 Task: Update the client database with accurate contact information, recent interactions, and any relevant notes or updates. Ensure data integrity and completeness.
Action: Mouse moved to (20, 164)
Screenshot: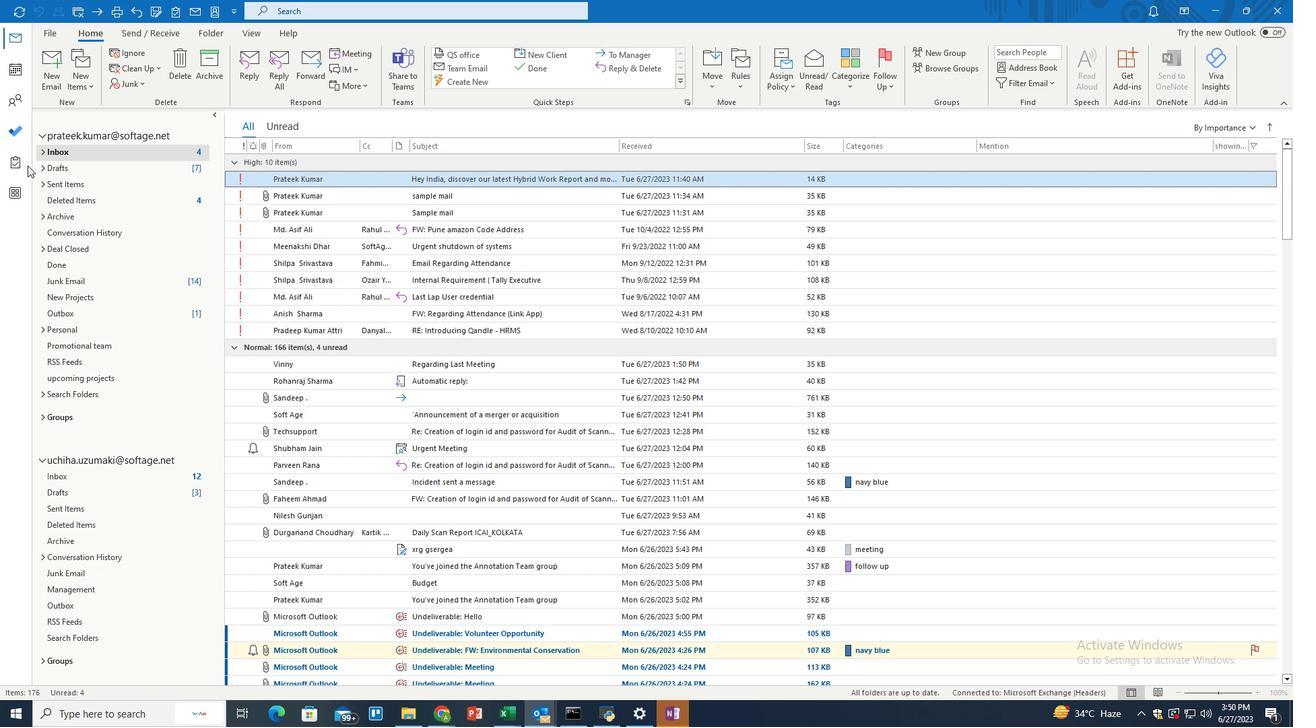 
Action: Mouse pressed left at (20, 164)
Screenshot: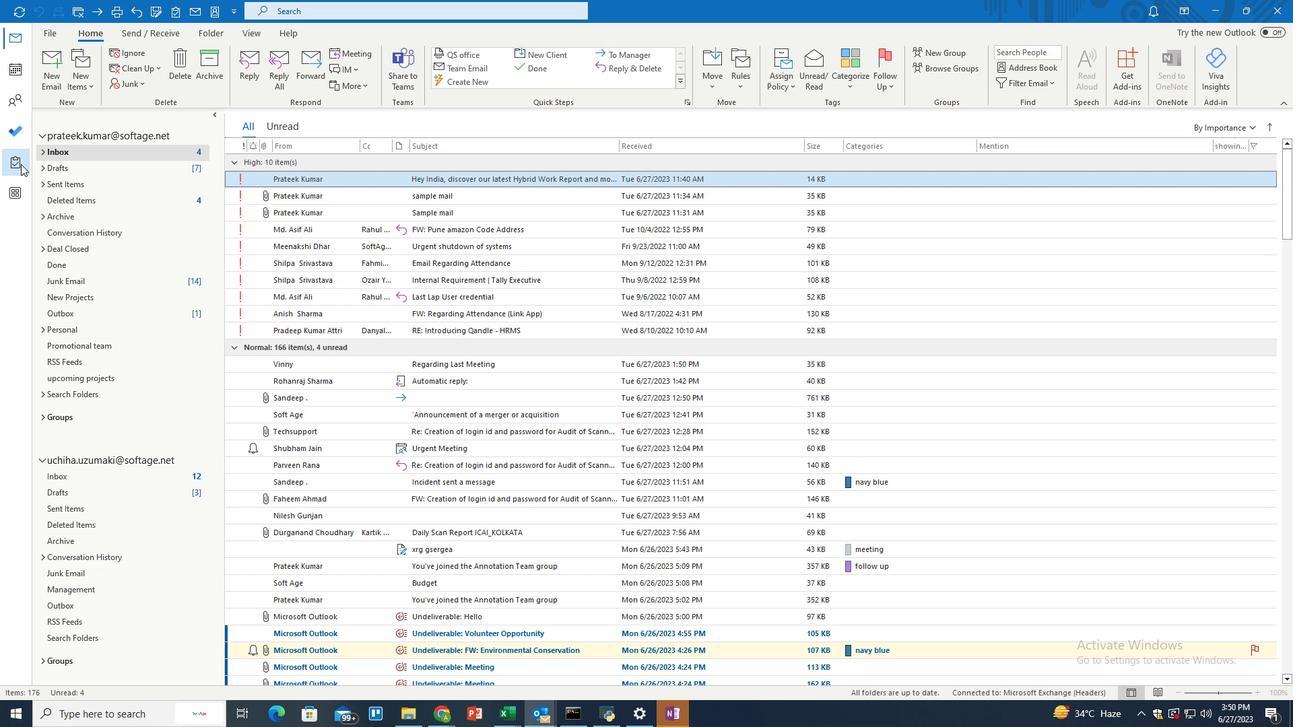 
Action: Mouse moved to (296, 222)
Screenshot: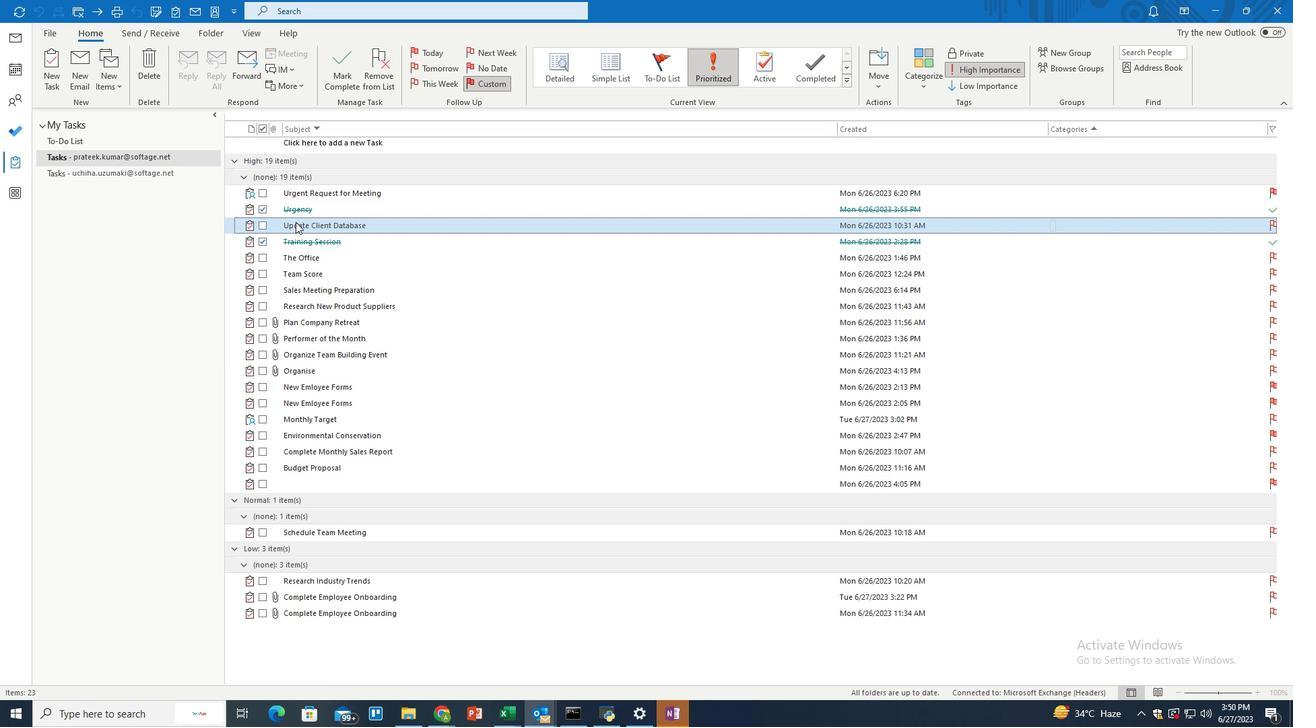 
Action: Mouse pressed left at (296, 222)
Screenshot: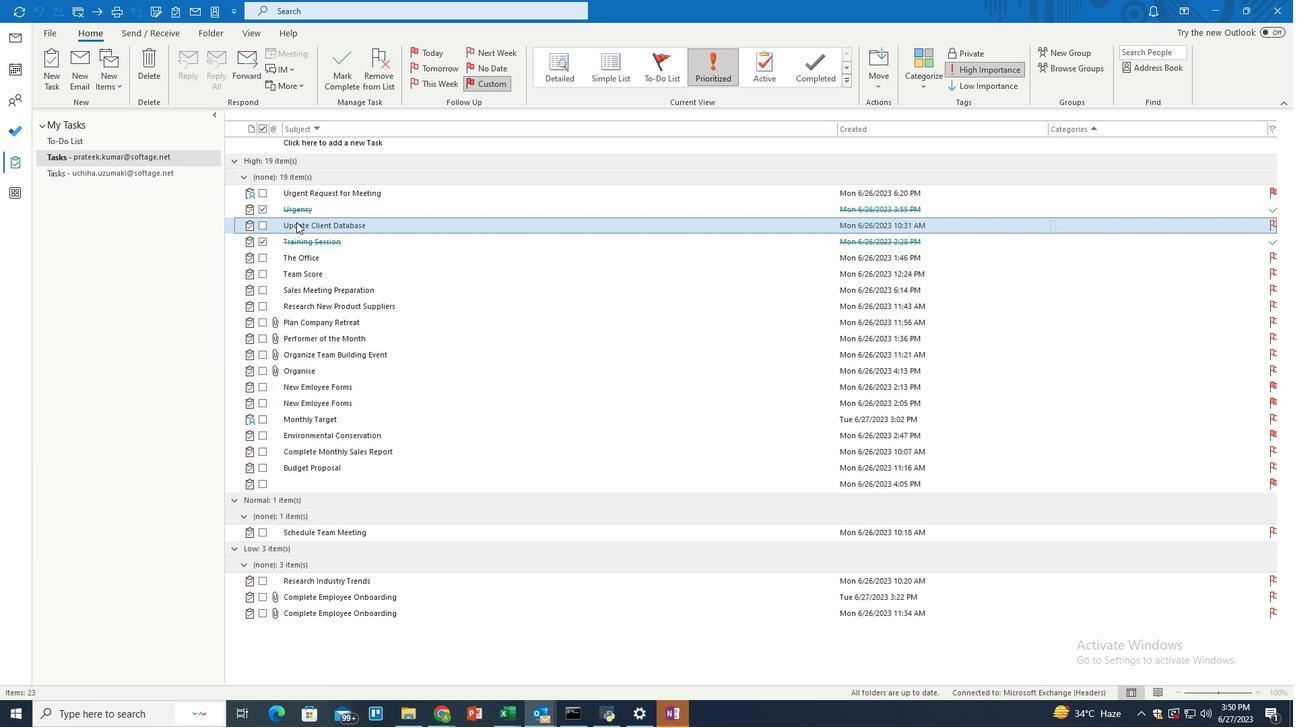 
Action: Mouse pressed left at (296, 222)
Screenshot: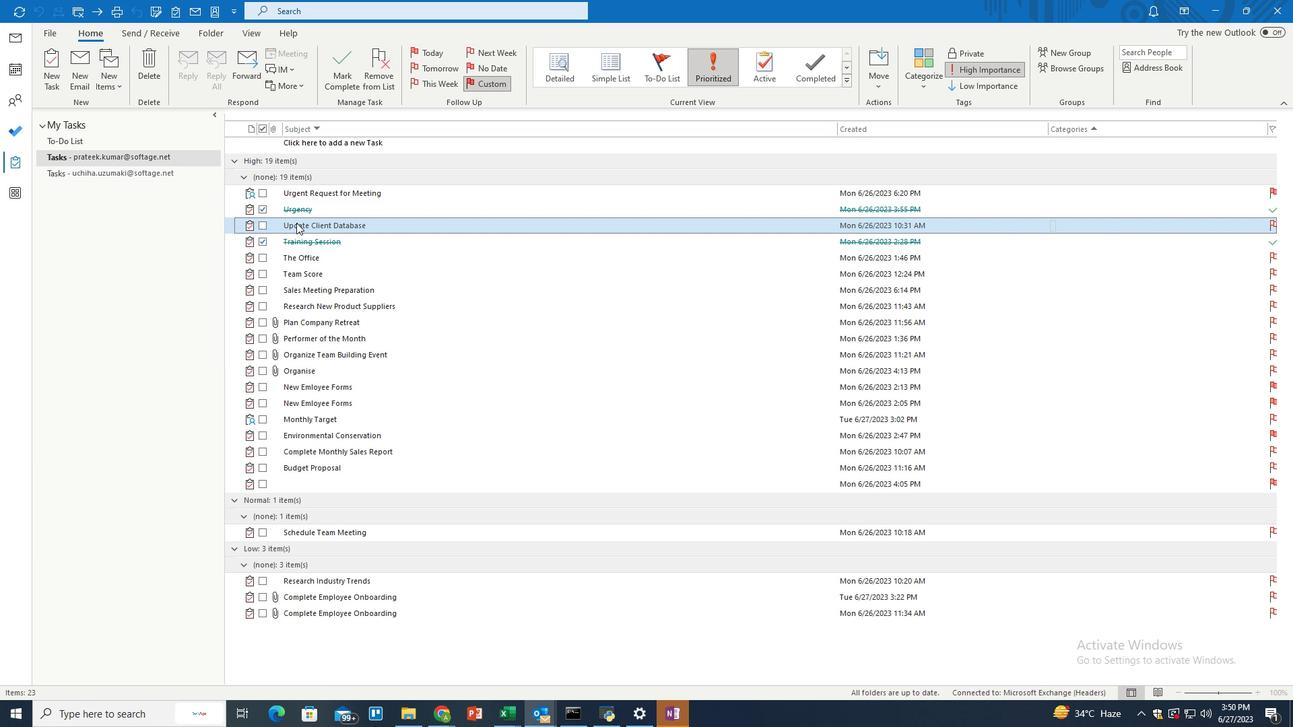 
Action: Mouse moved to (16, 27)
Screenshot: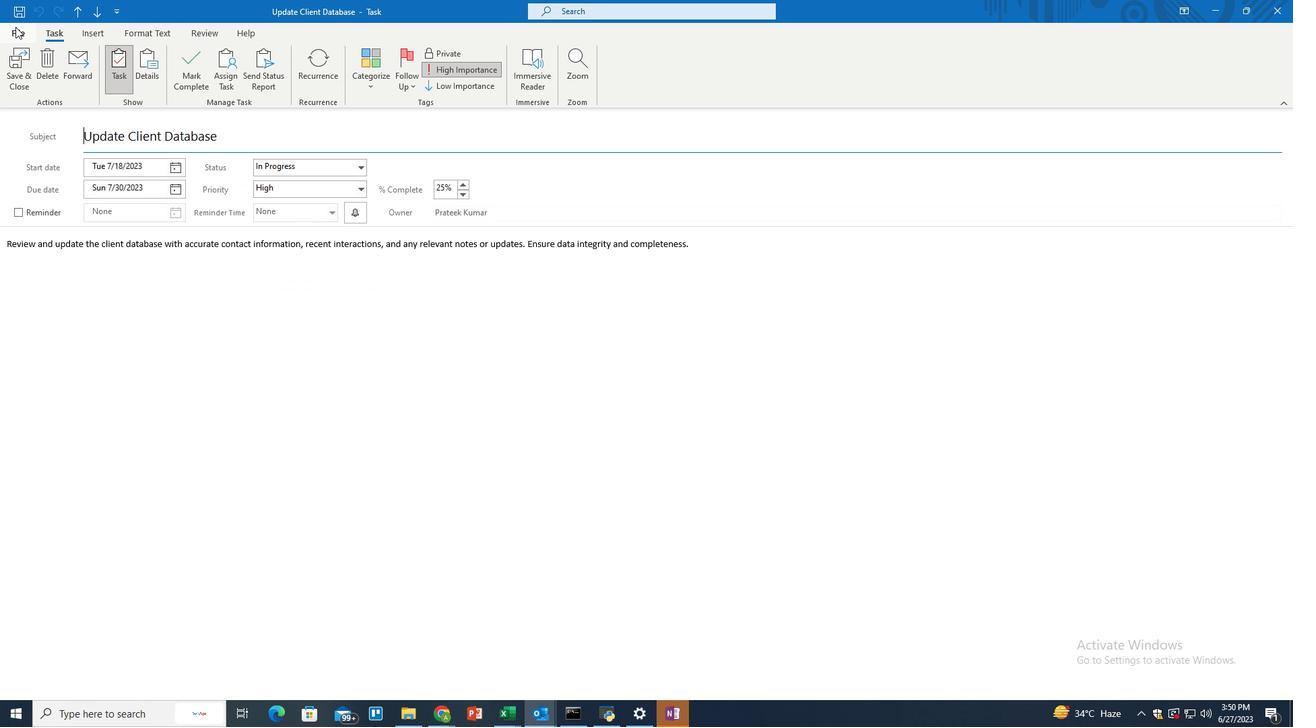 
Action: Mouse pressed left at (16, 27)
Screenshot: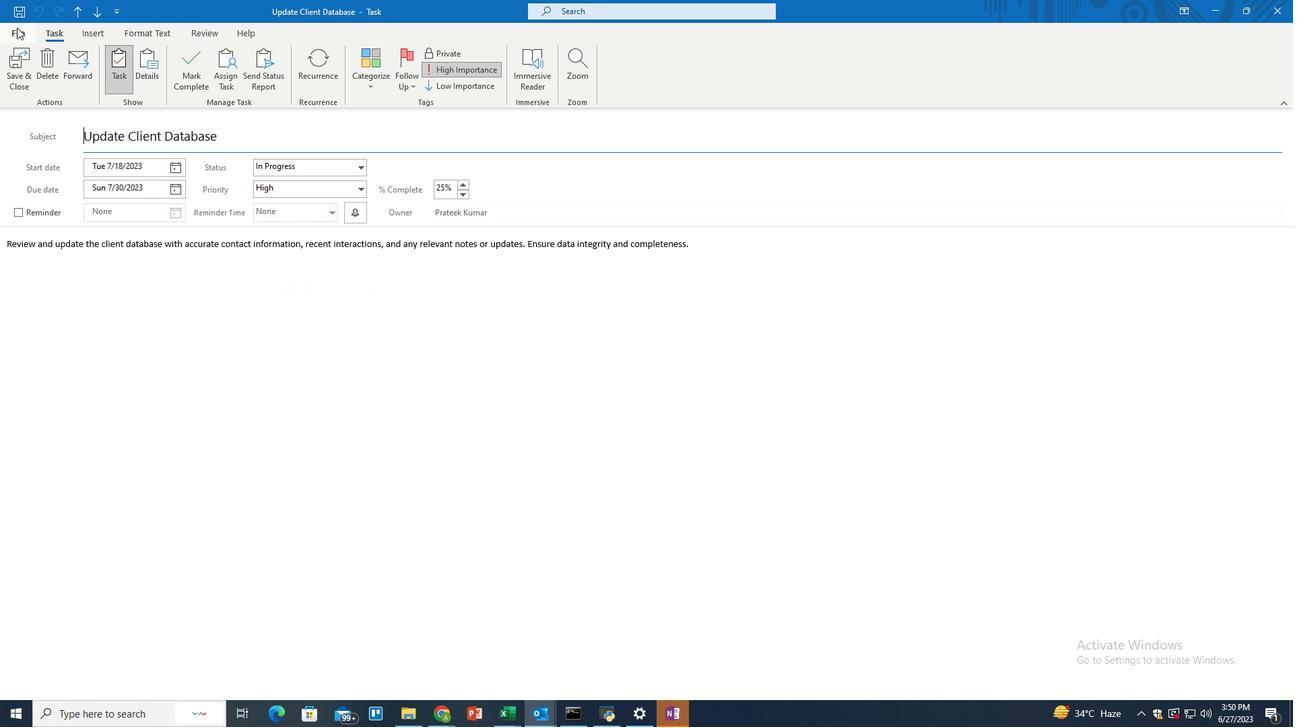 
Action: Mouse moved to (57, 177)
Screenshot: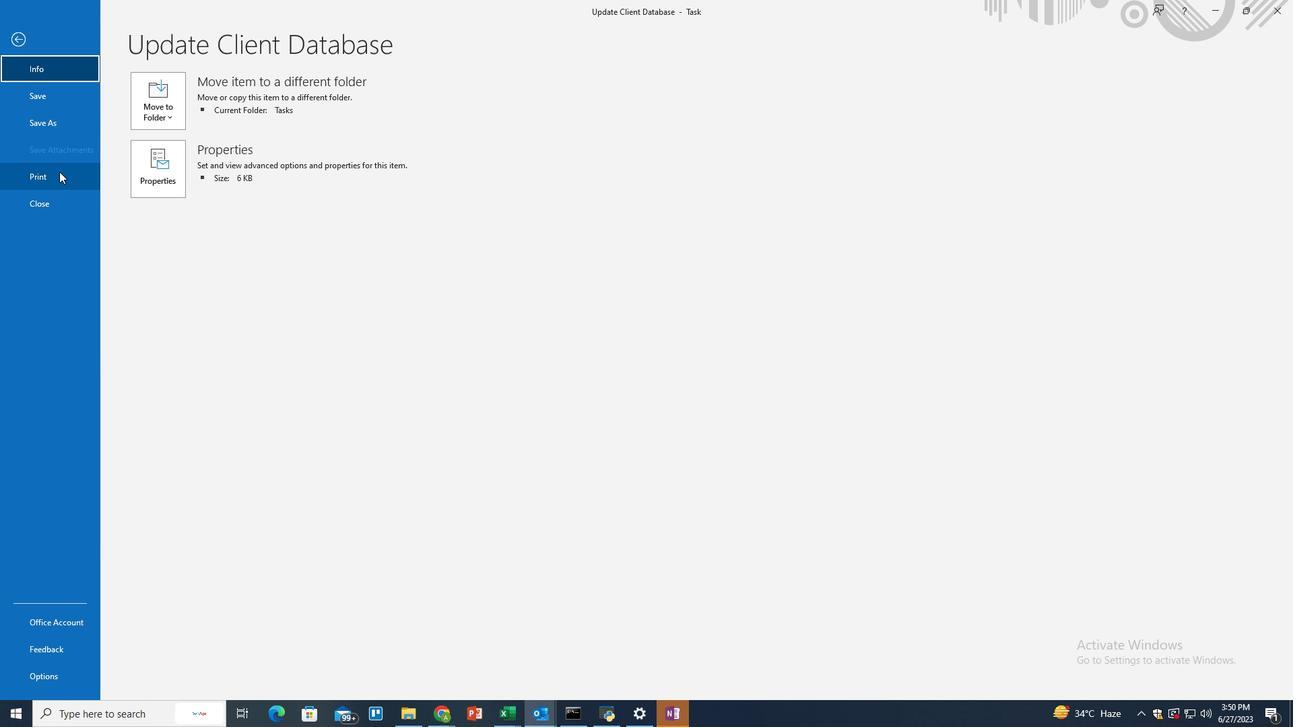 
Action: Mouse pressed left at (57, 177)
Screenshot: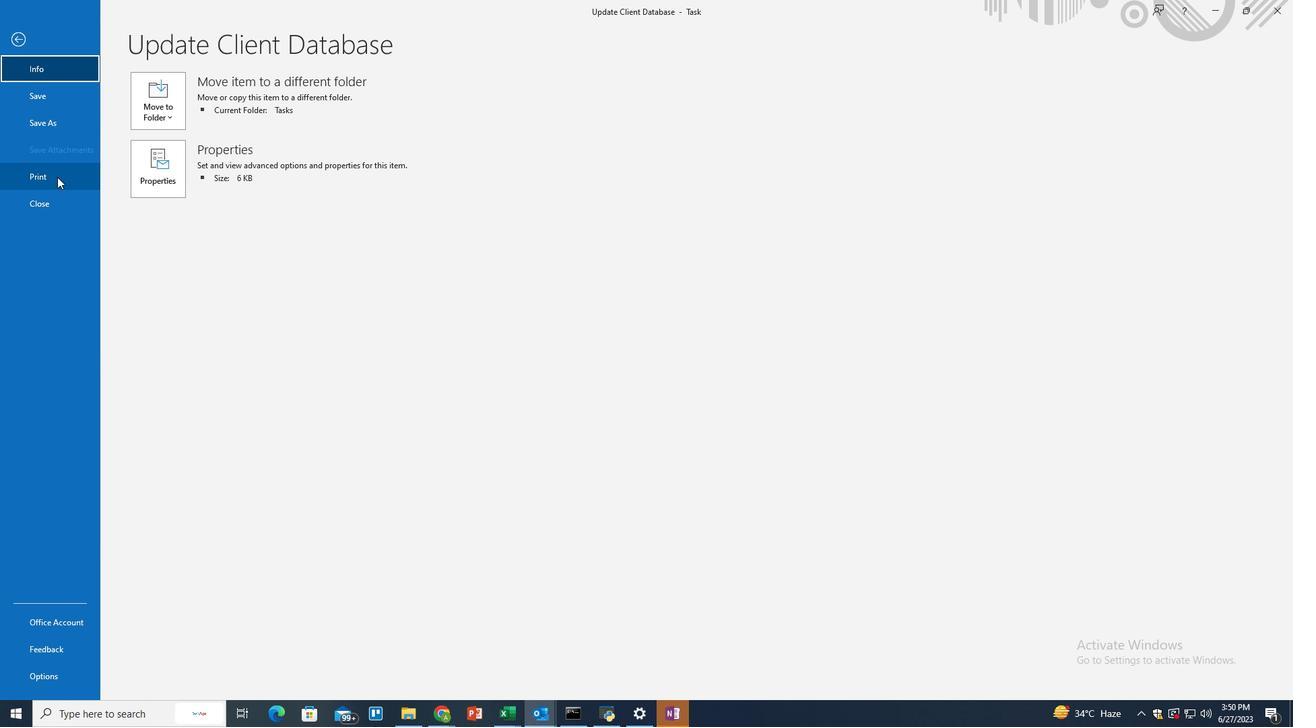 
Action: Mouse moved to (154, 112)
Screenshot: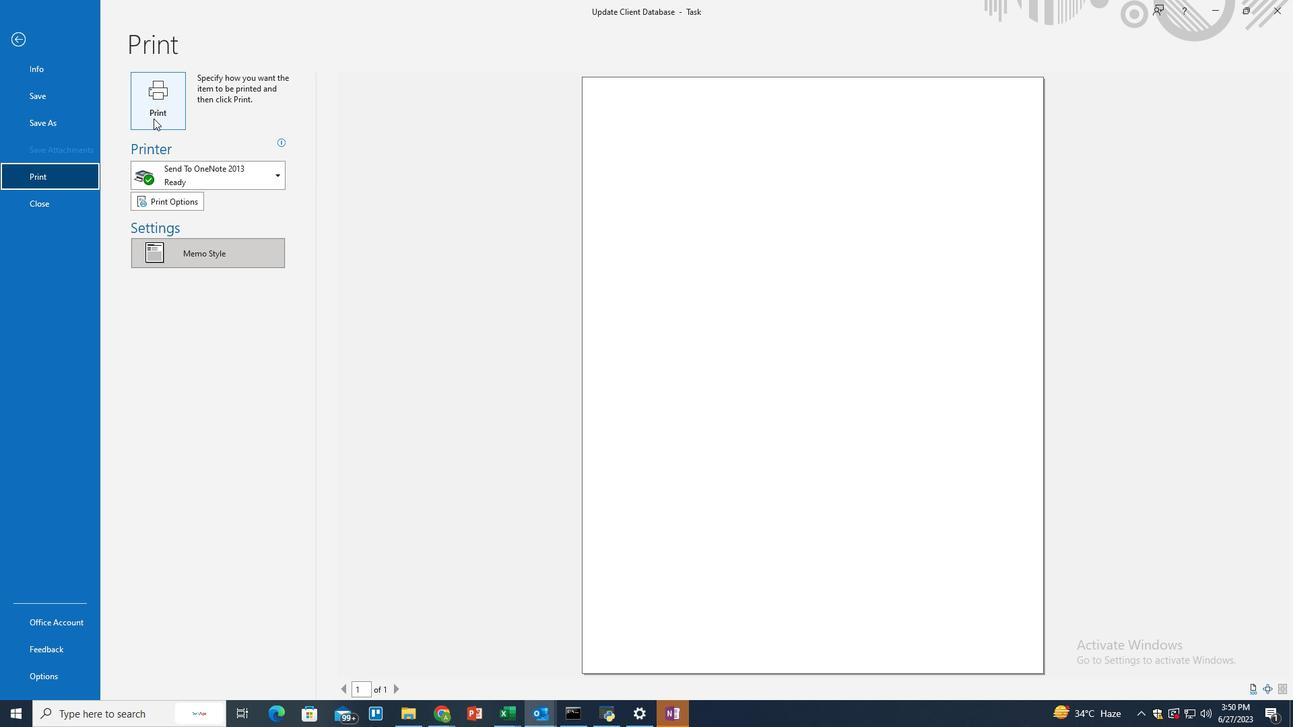 
Action: Mouse pressed left at (154, 112)
Screenshot: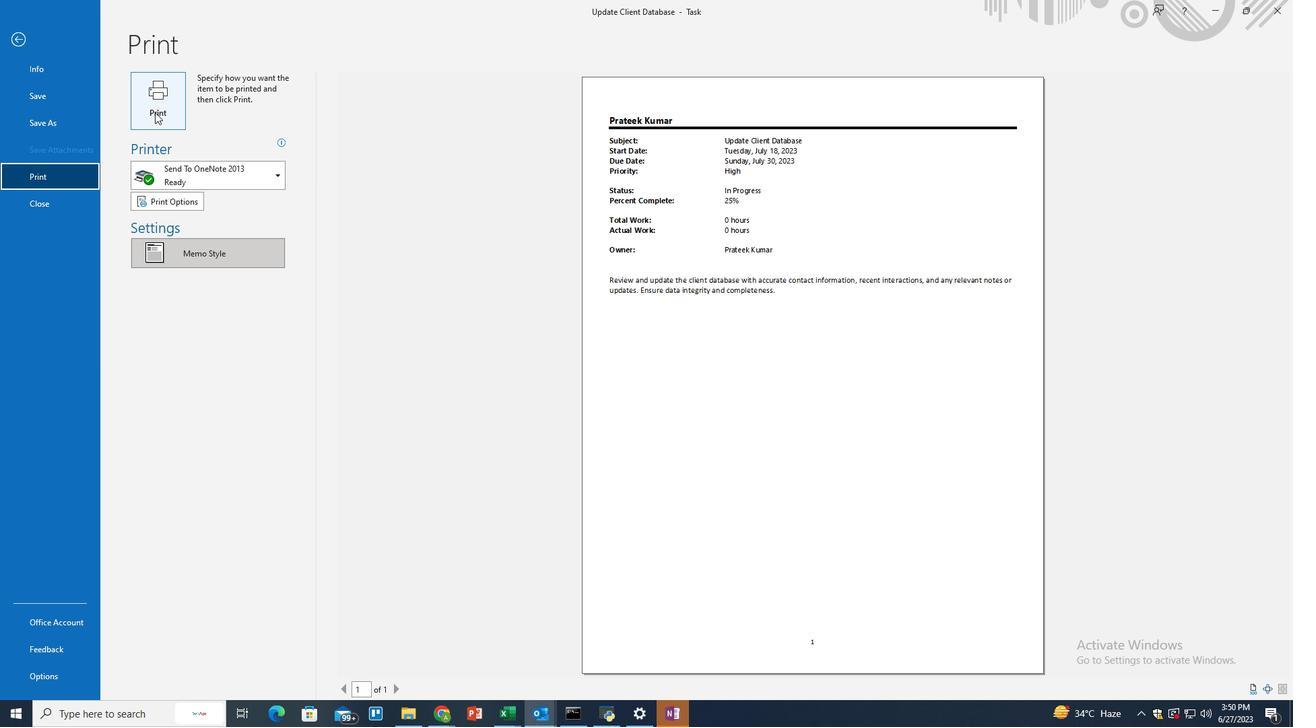 
Action: Mouse moved to (22, 26)
Screenshot: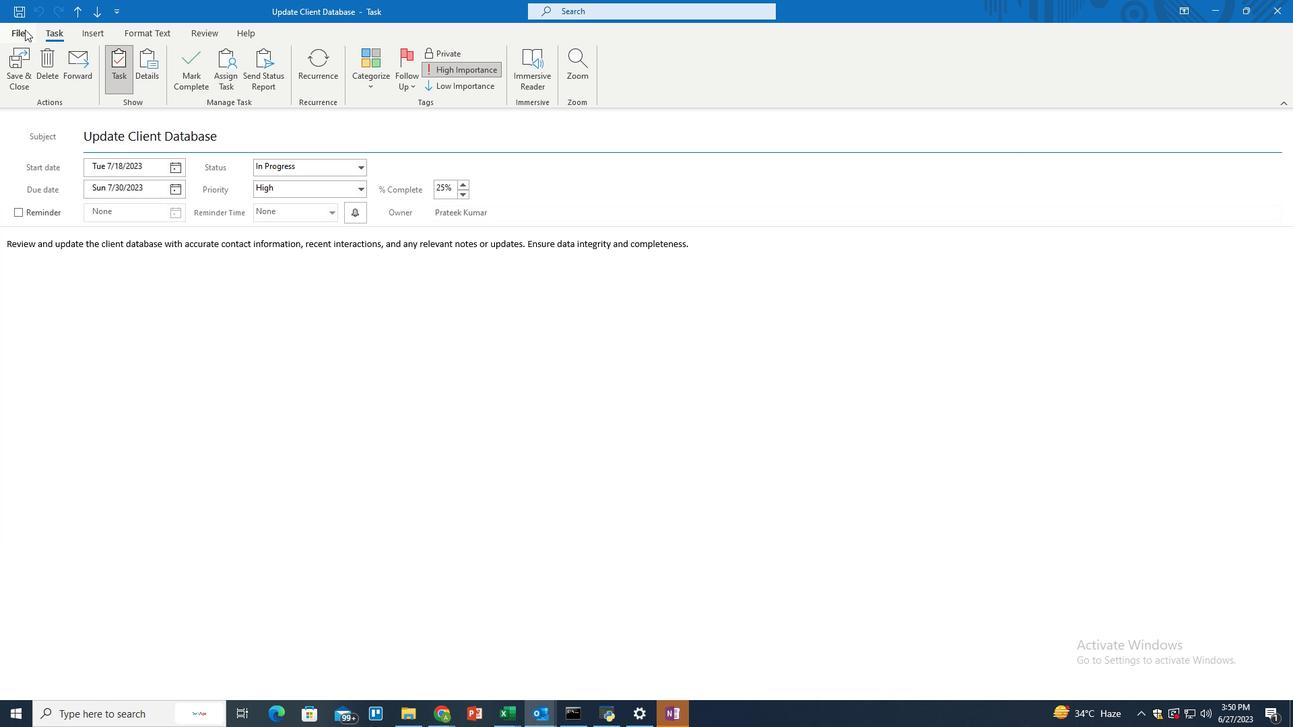 
Action: Mouse pressed left at (22, 26)
Screenshot: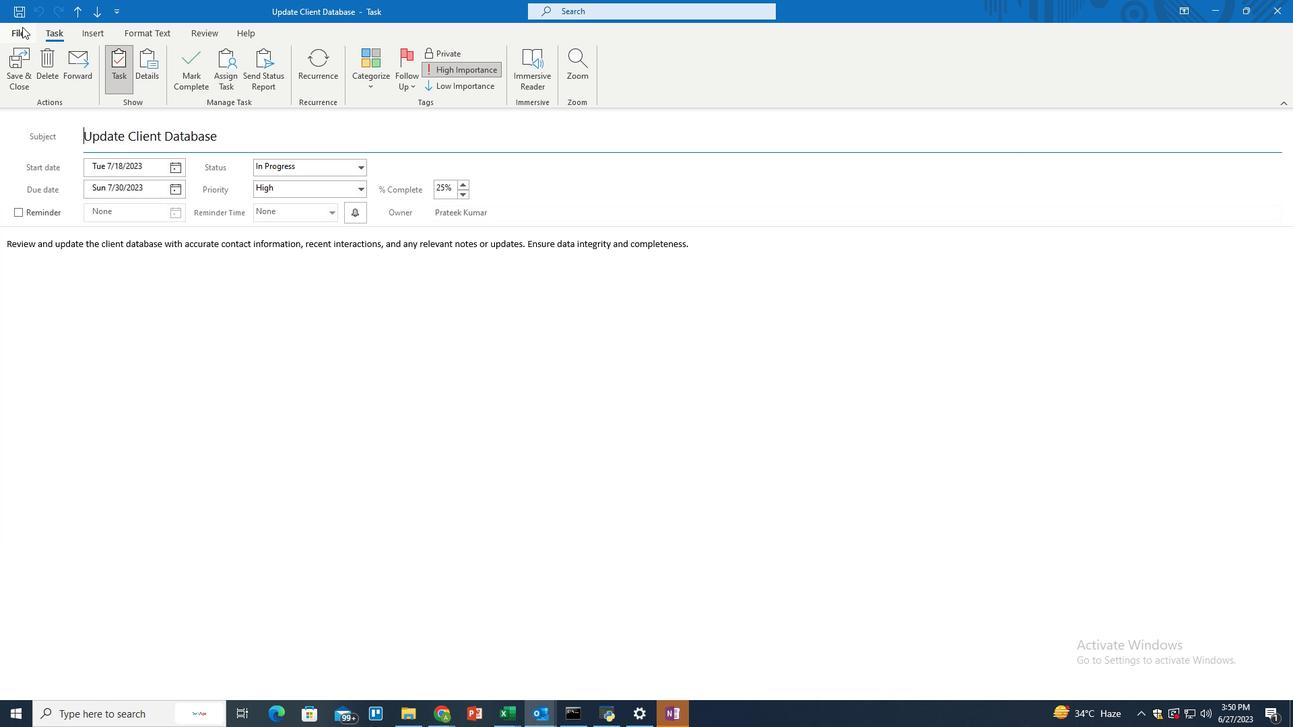
Action: Mouse moved to (44, 203)
Screenshot: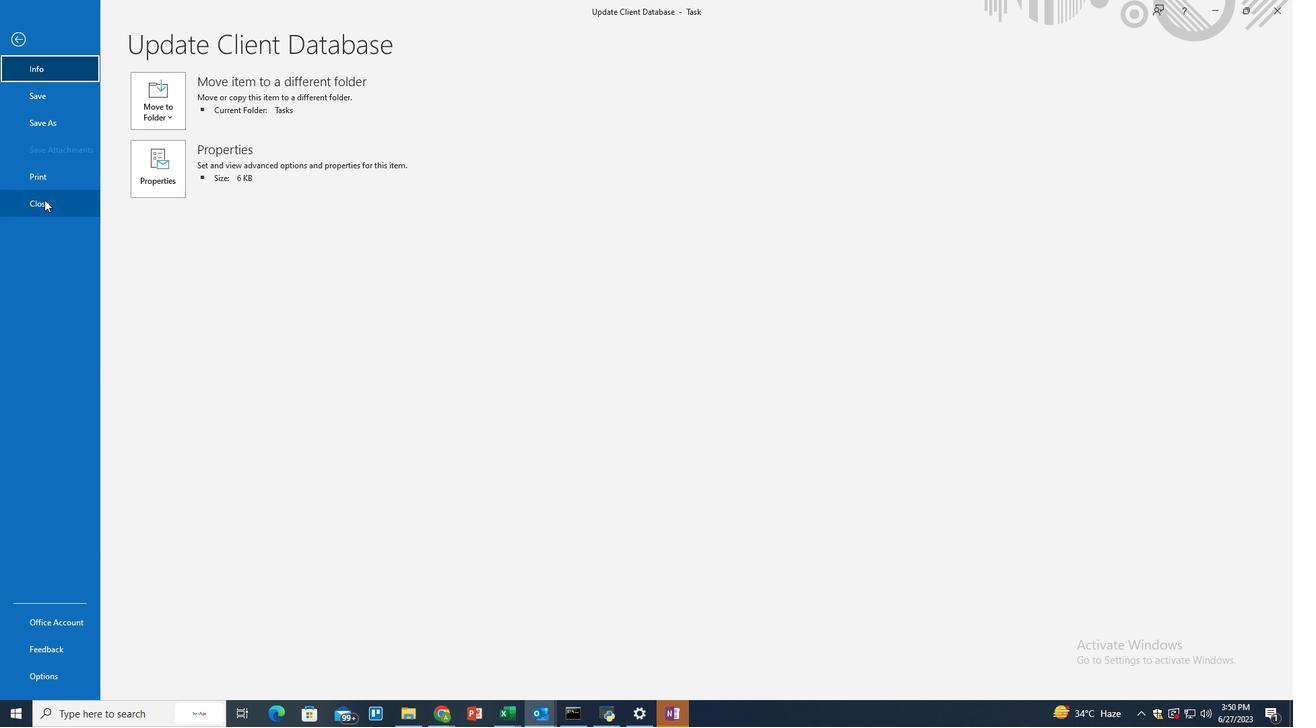 
Action: Mouse pressed left at (44, 203)
Screenshot: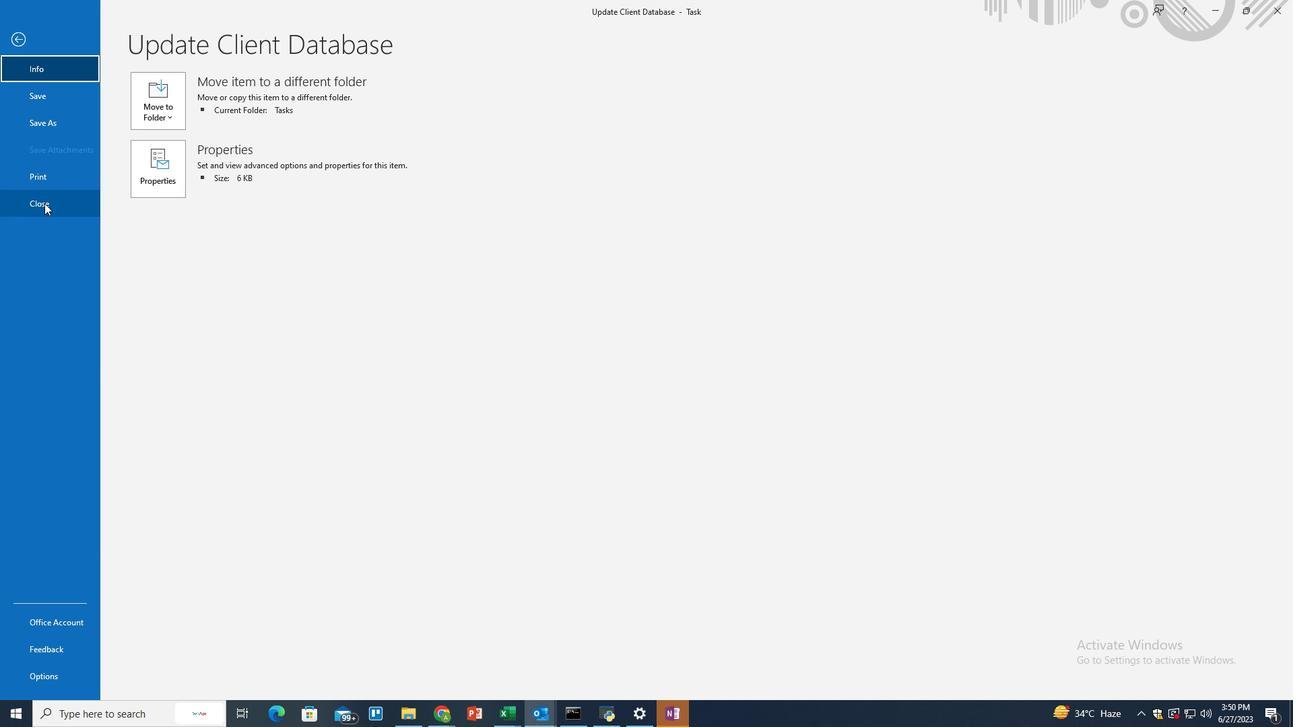 
Action: Mouse moved to (545, 412)
Screenshot: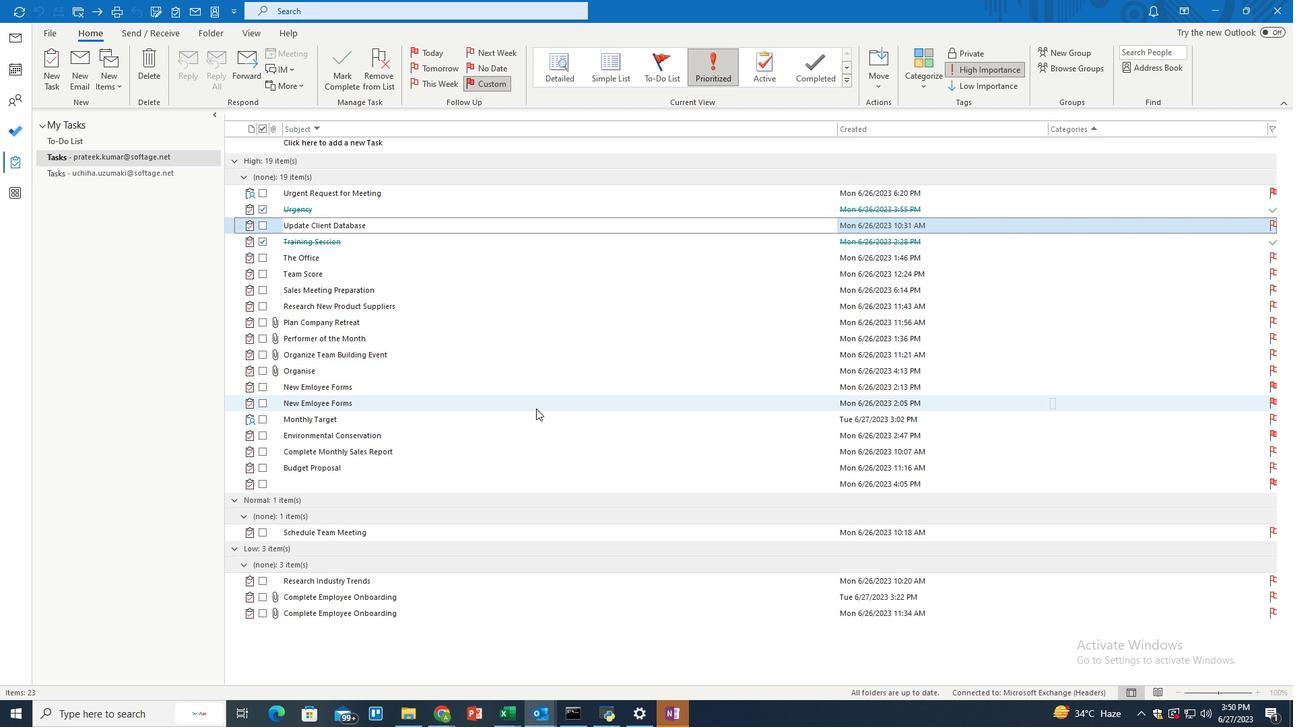 
